 Task: Find a one-way business class flight from Melbourne to Cairo on 10 October with a duration under 23 hours.
Action: Mouse moved to (371, 255)
Screenshot: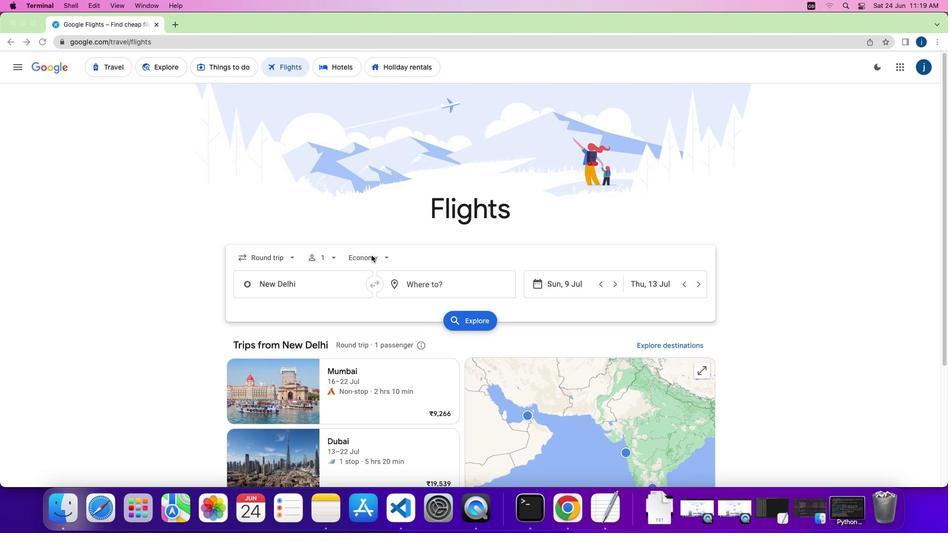 
Action: Mouse pressed left at (371, 255)
Screenshot: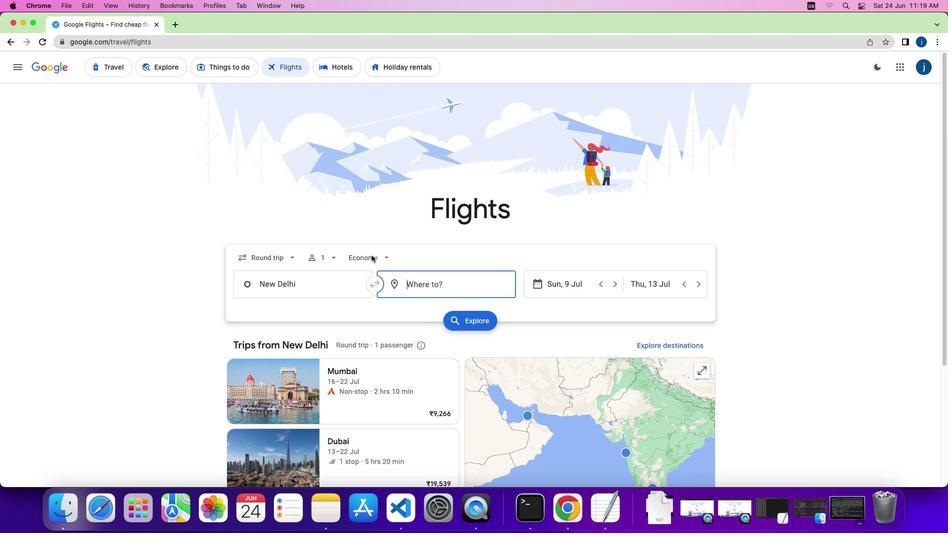 
Action: Mouse pressed left at (371, 255)
Screenshot: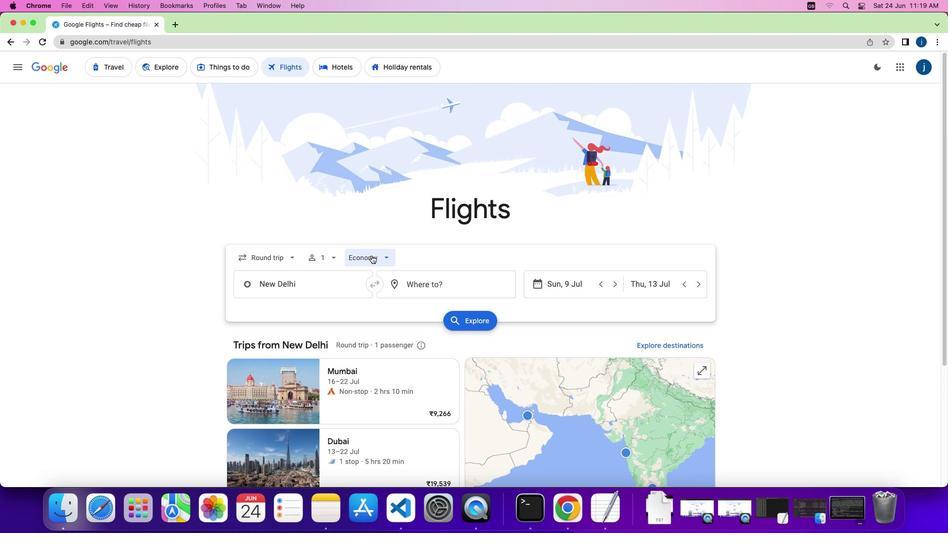 
Action: Mouse moved to (379, 326)
Screenshot: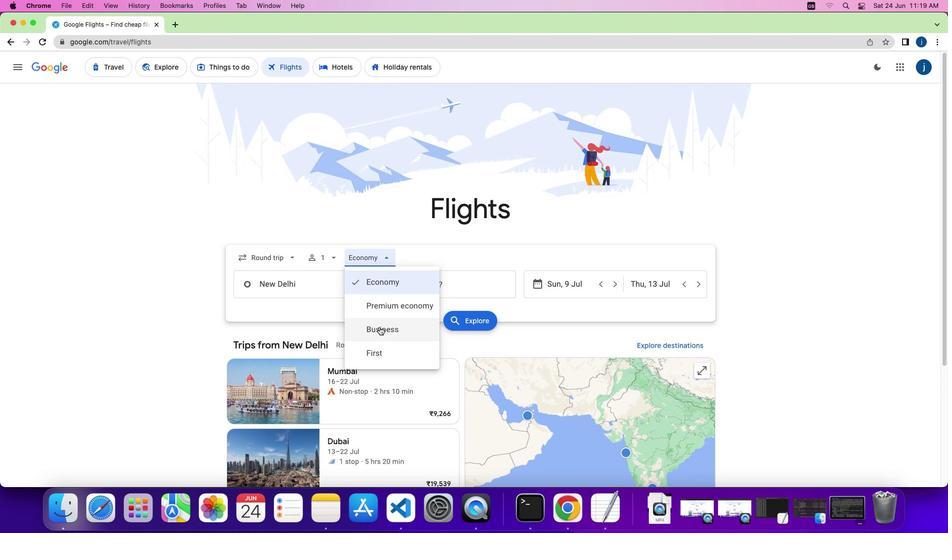 
Action: Mouse pressed left at (379, 326)
Screenshot: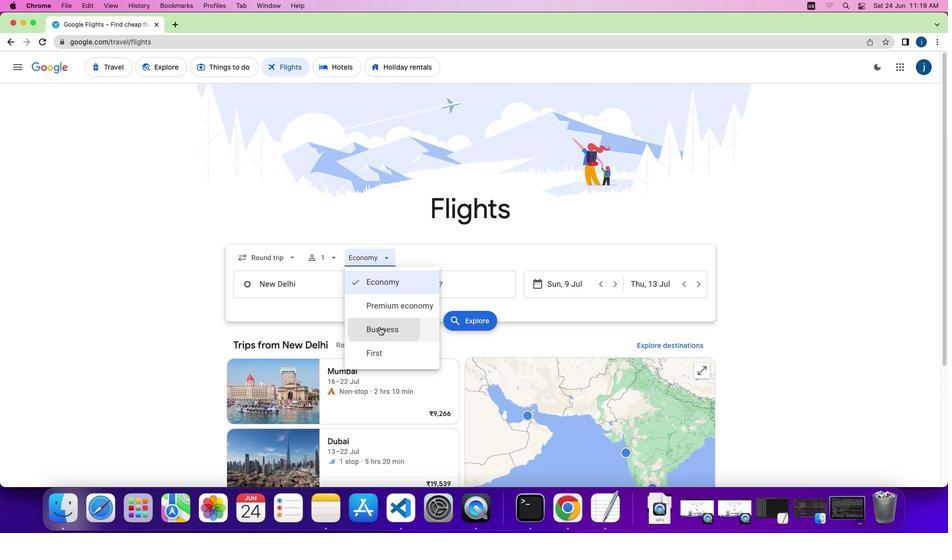 
Action: Mouse moved to (286, 254)
Screenshot: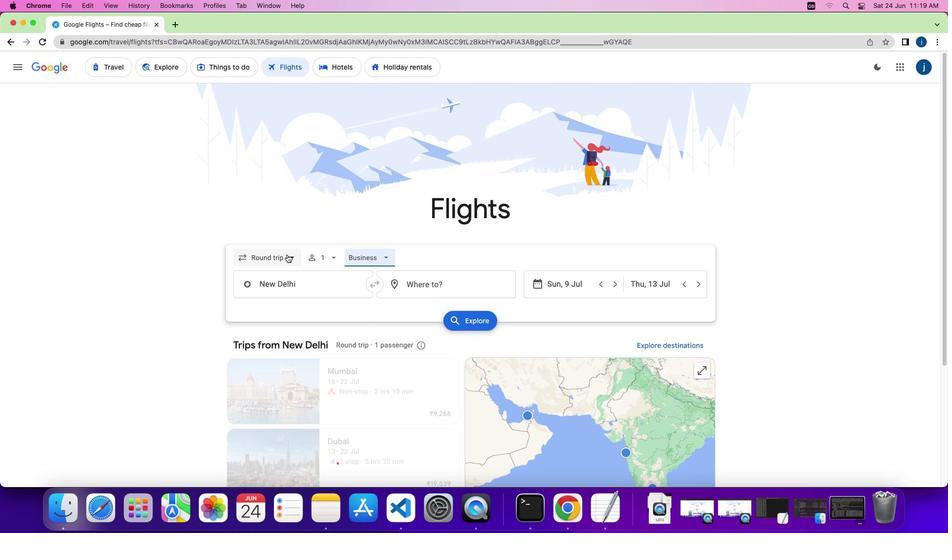 
Action: Mouse pressed left at (286, 254)
Screenshot: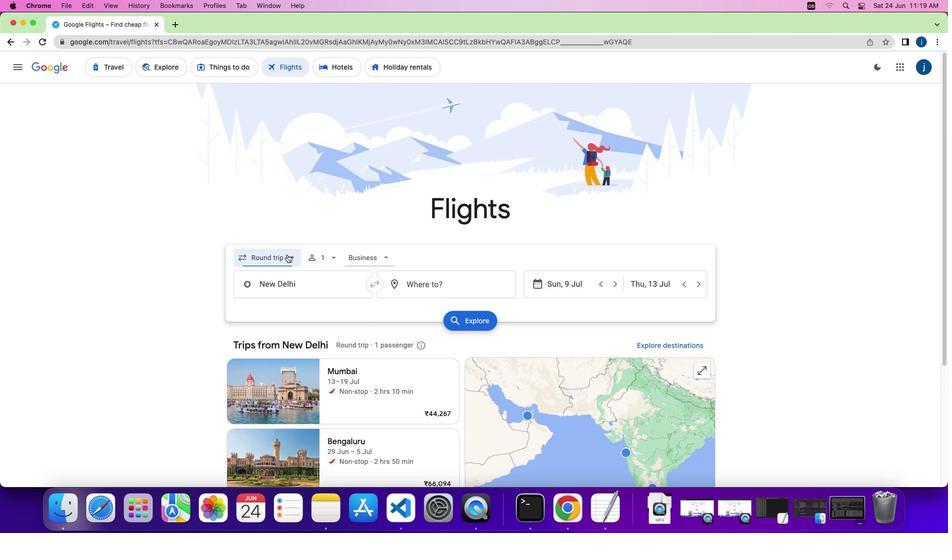 
Action: Mouse moved to (293, 302)
Screenshot: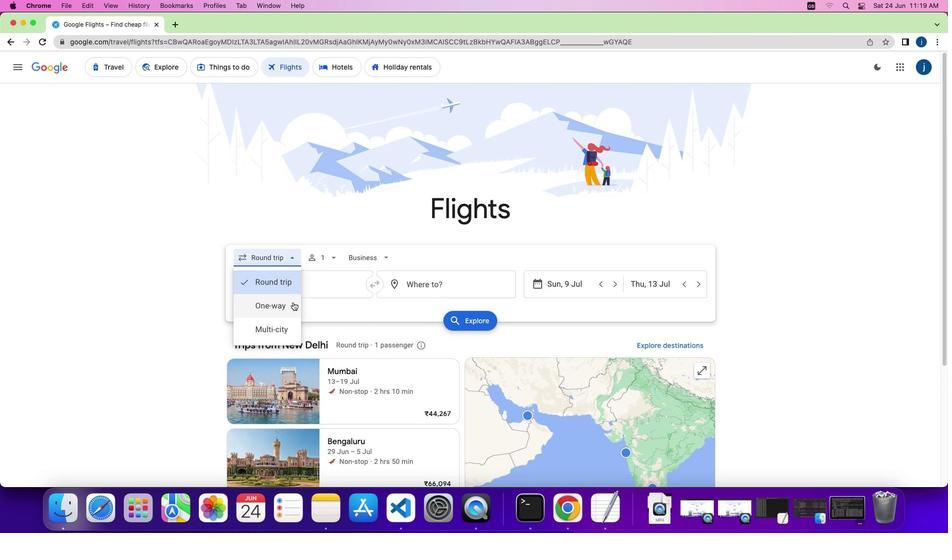 
Action: Mouse pressed left at (293, 302)
Screenshot: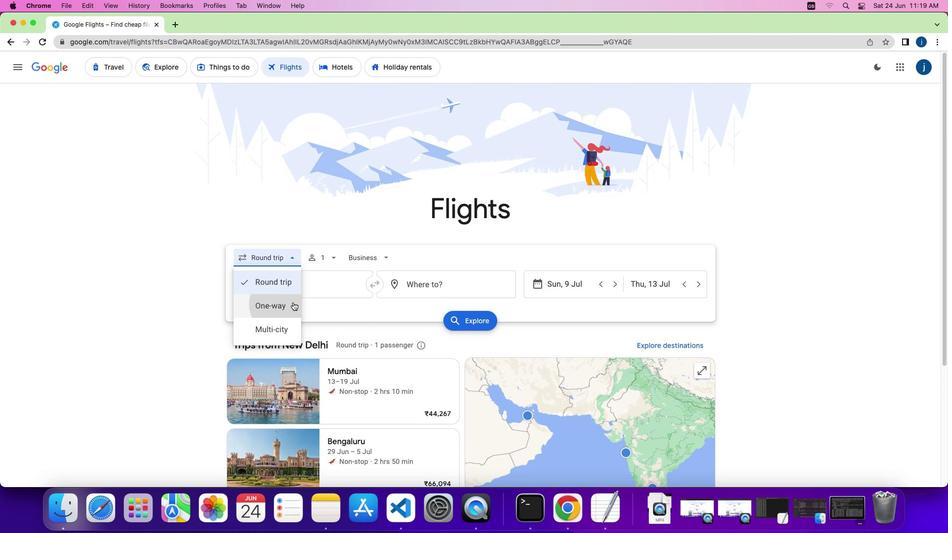 
Action: Mouse moved to (287, 289)
Screenshot: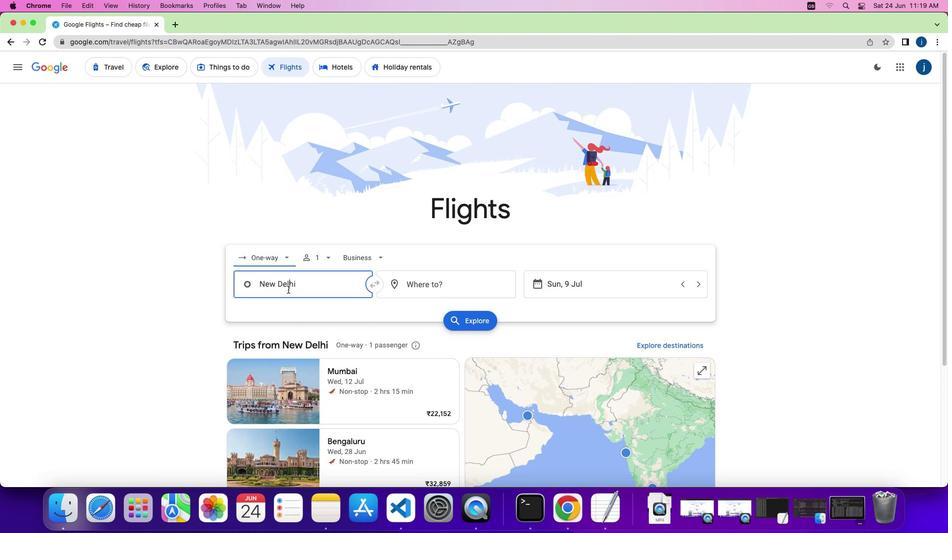 
Action: Mouse pressed left at (287, 289)
Screenshot: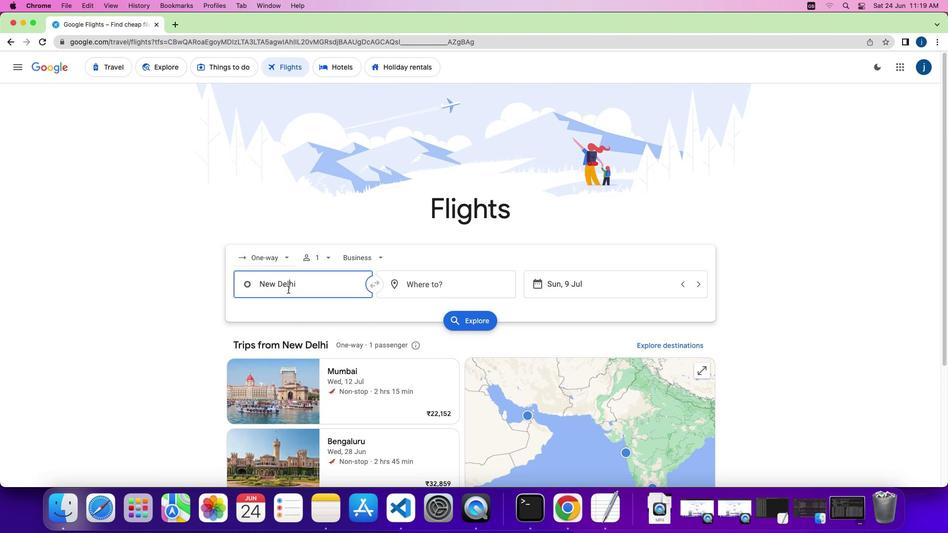 
Action: Key pressed Key.shift'M''e''l''b''o''u''r''n''e'','Key.shift'A''u''s''t''r'
Screenshot: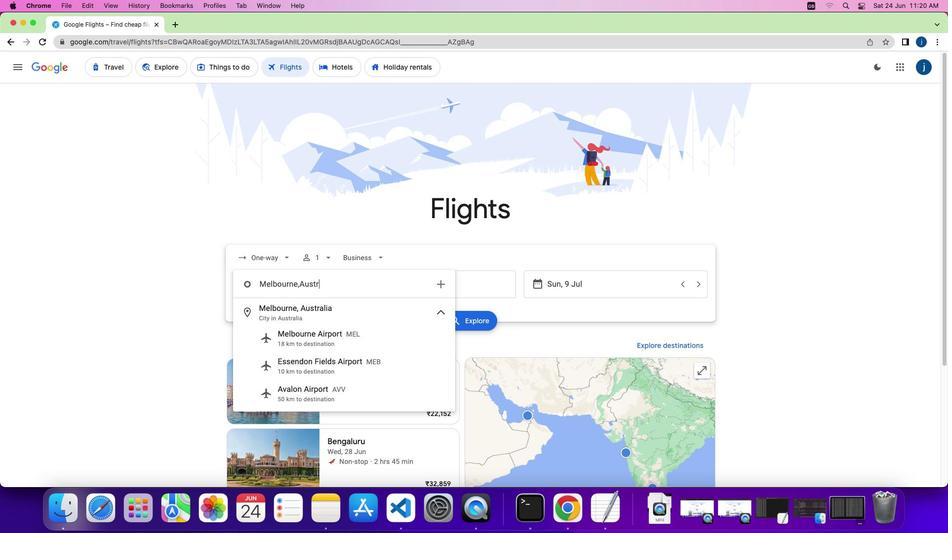 
Action: Mouse moved to (285, 312)
Screenshot: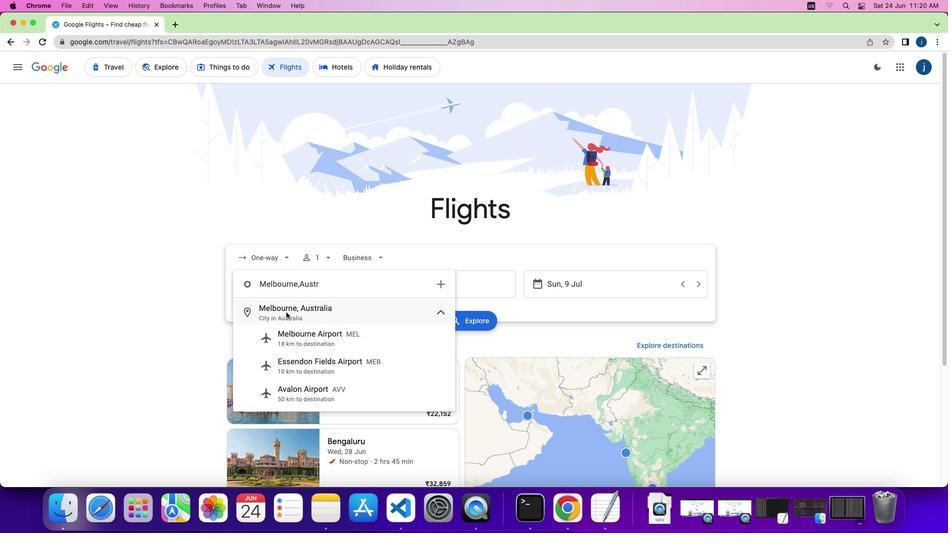
Action: Mouse pressed left at (285, 312)
Screenshot: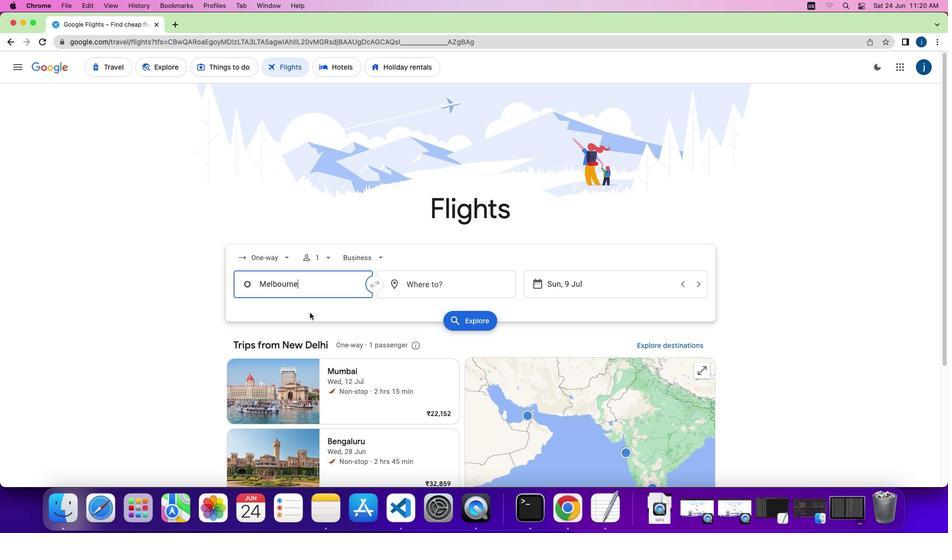 
Action: Mouse moved to (429, 286)
Screenshot: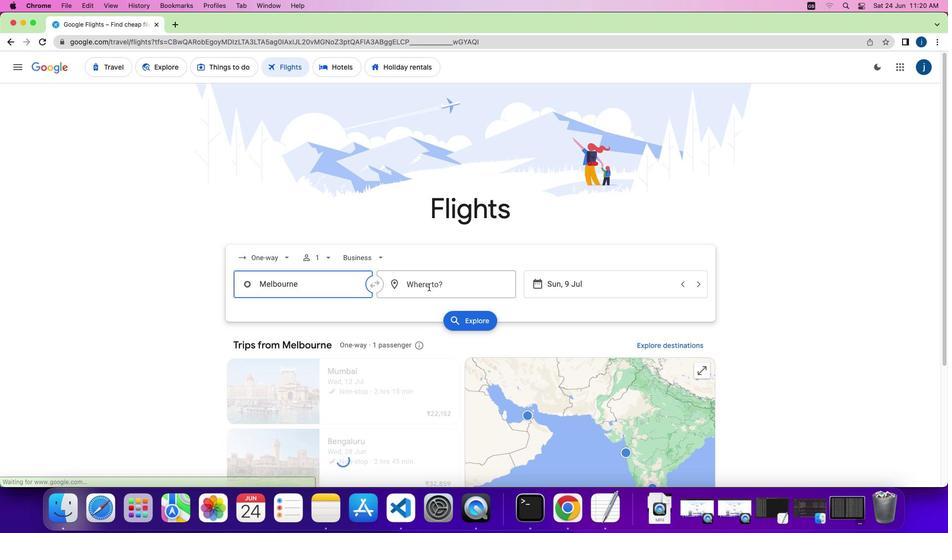 
Action: Mouse pressed left at (429, 286)
Screenshot: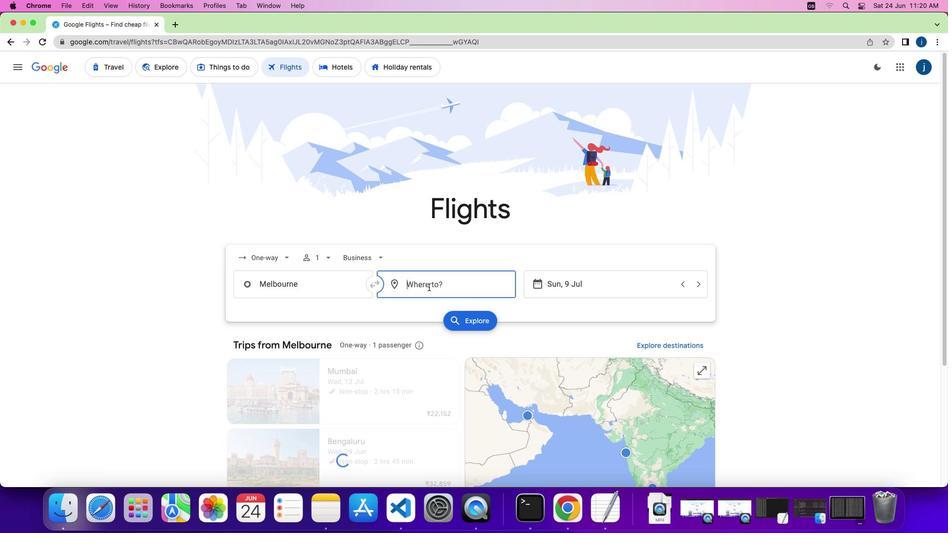 
Action: Mouse moved to (430, 301)
Screenshot: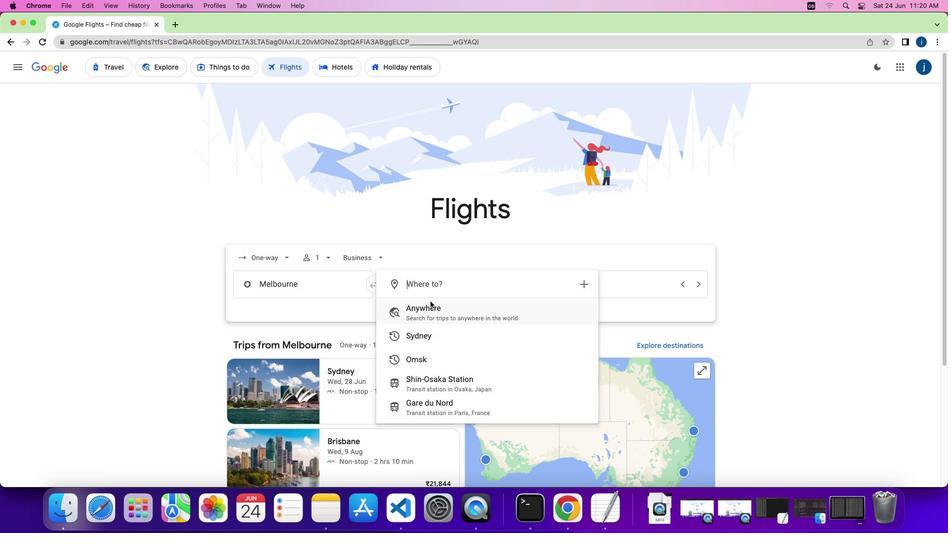 
Action: Key pressed Key.shift'C''a''r''i''r''o'Key.enter
Screenshot: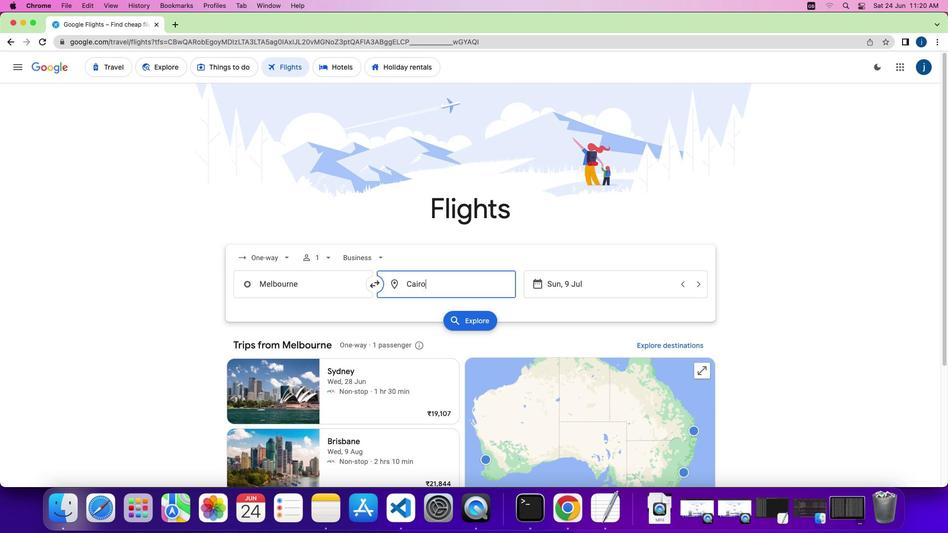 
Action: Mouse moved to (577, 284)
Screenshot: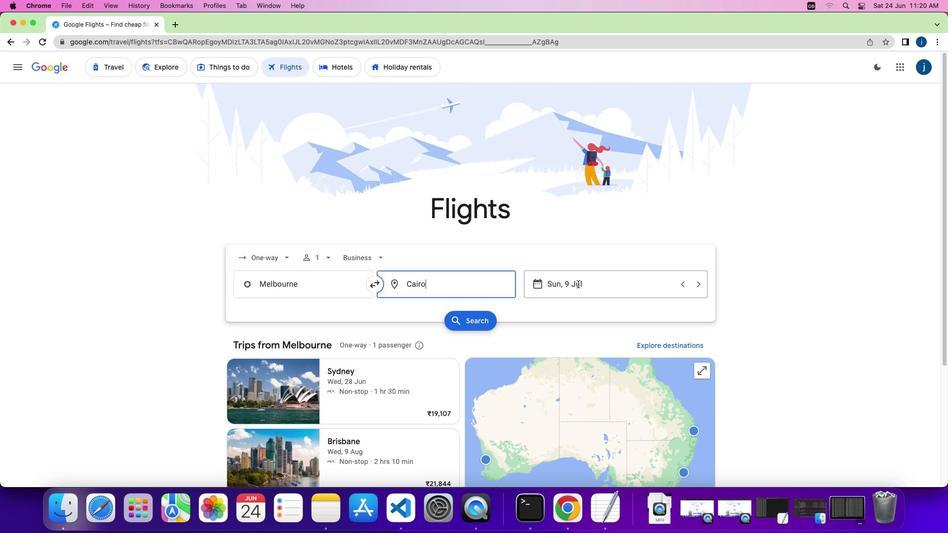 
Action: Mouse pressed left at (577, 284)
Screenshot: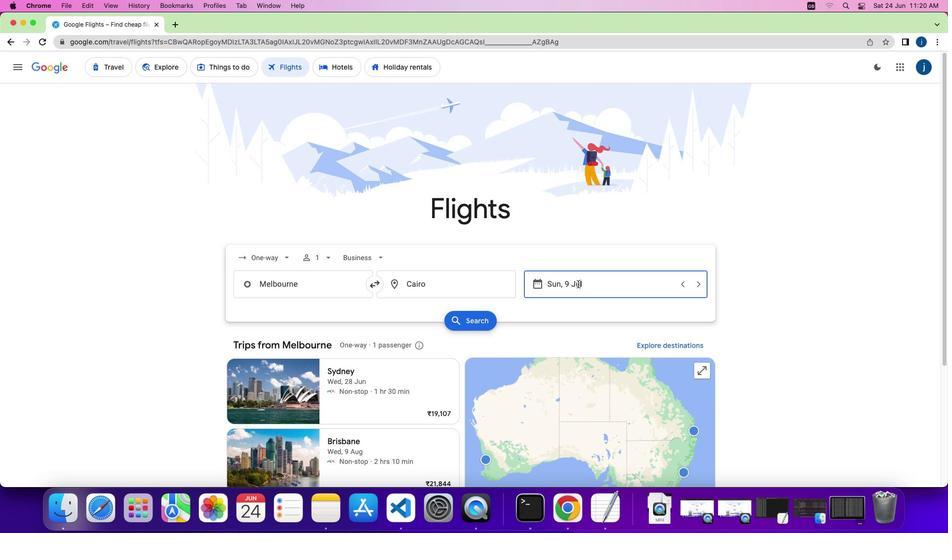 
Action: Mouse moved to (709, 351)
Screenshot: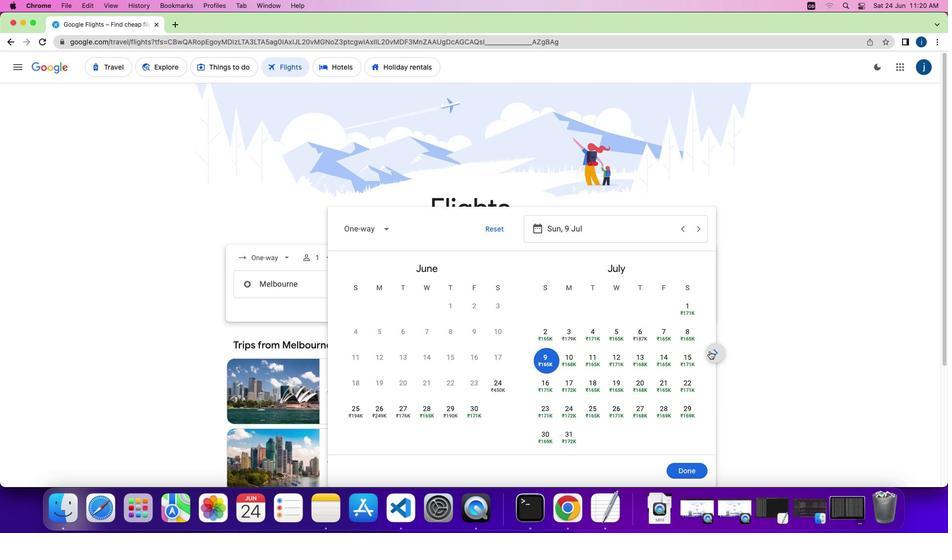 
Action: Mouse pressed left at (709, 351)
Screenshot: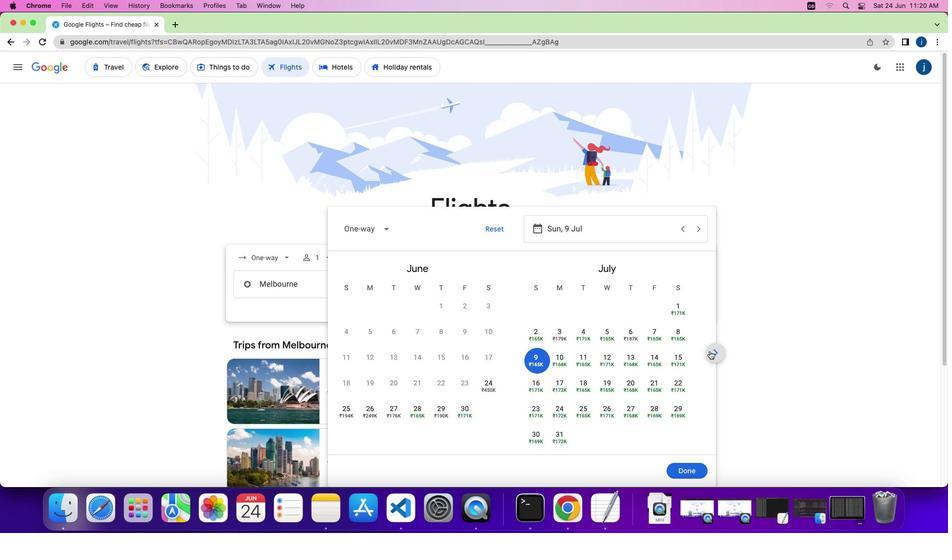 
Action: Mouse pressed left at (709, 351)
Screenshot: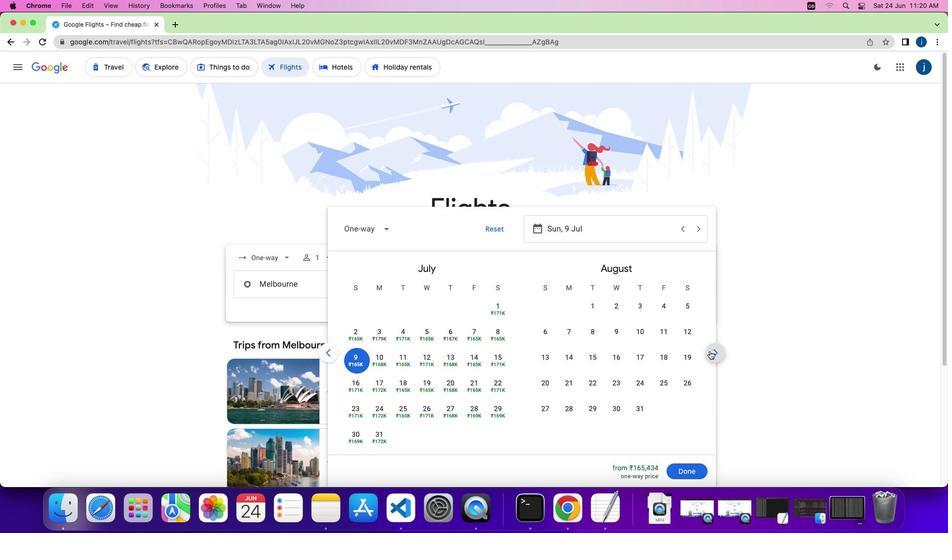 
Action: Mouse pressed left at (709, 351)
Screenshot: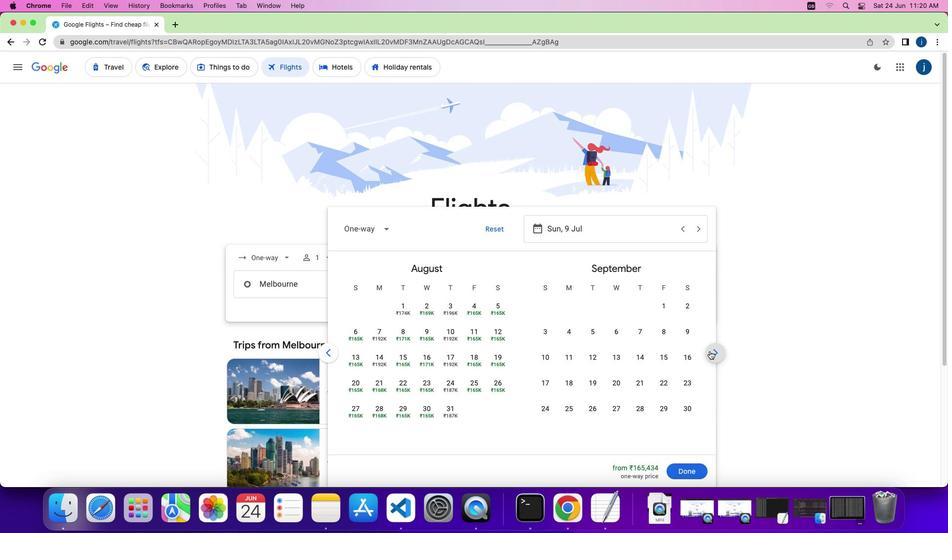 
Action: Mouse moved to (593, 332)
Screenshot: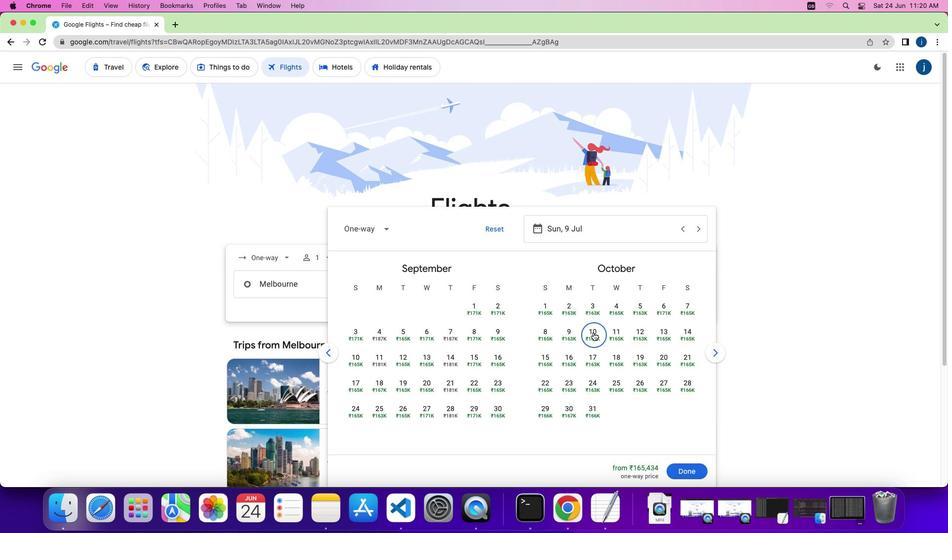 
Action: Mouse pressed left at (593, 332)
Screenshot: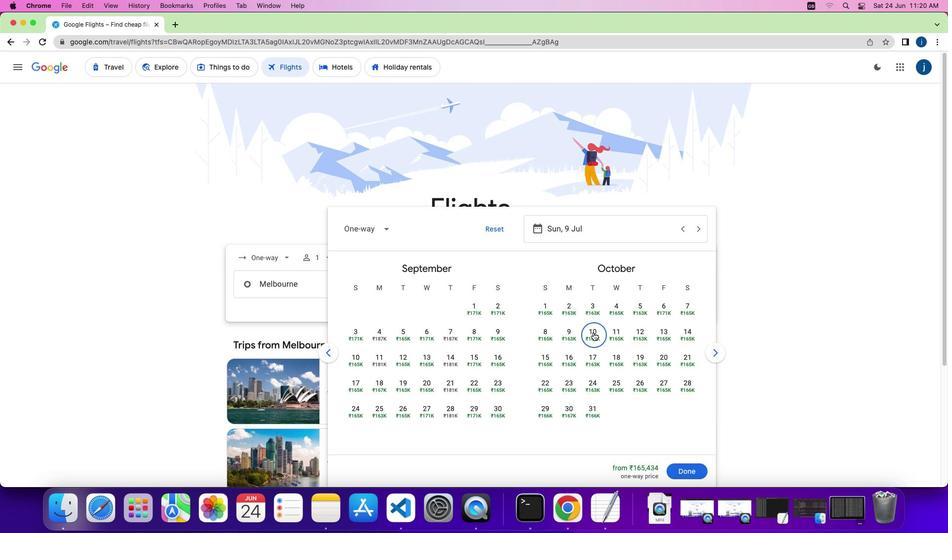 
Action: Mouse moved to (694, 468)
Screenshot: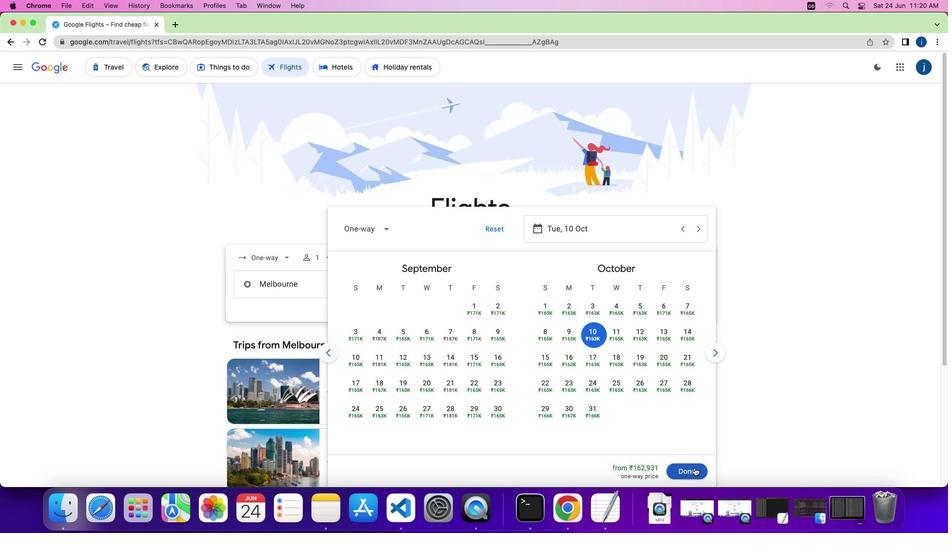 
Action: Mouse pressed left at (694, 468)
Screenshot: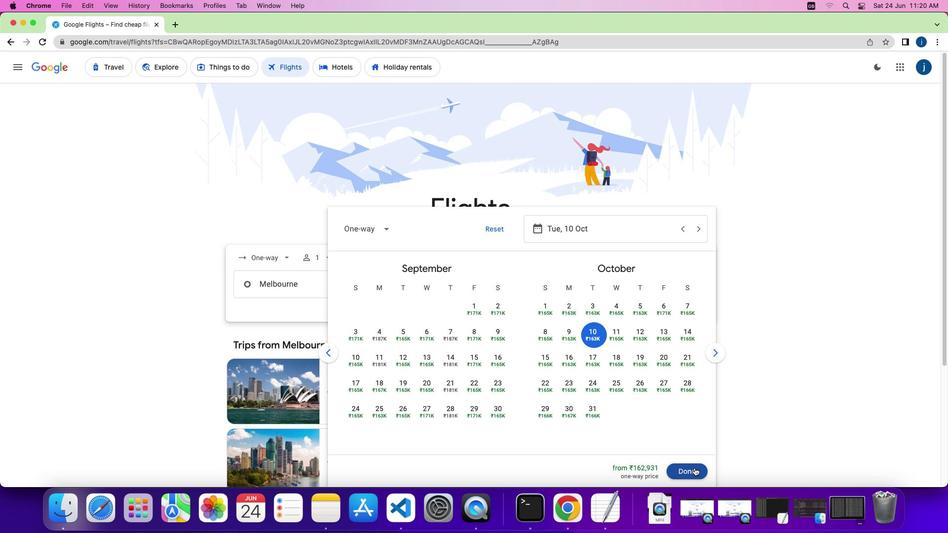 
Action: Mouse moved to (474, 322)
Screenshot: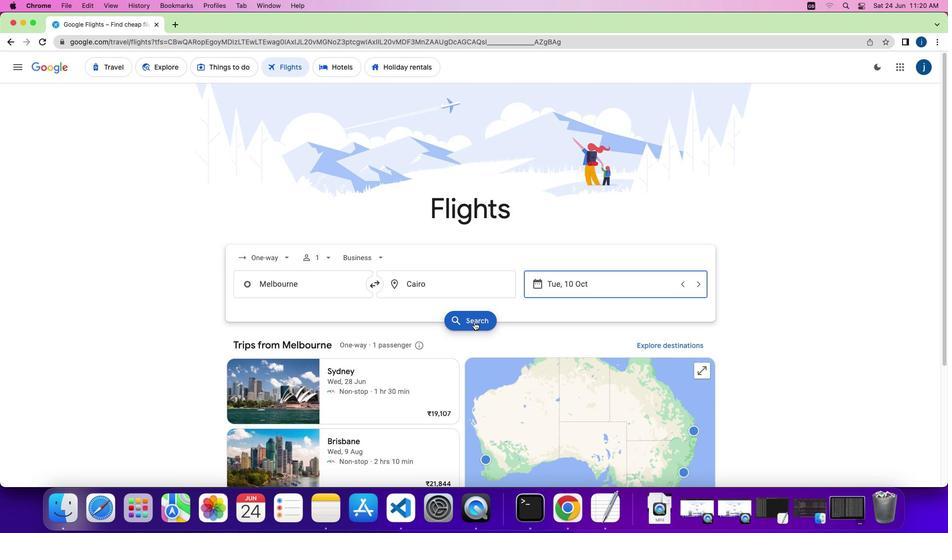 
Action: Mouse pressed left at (474, 322)
Screenshot: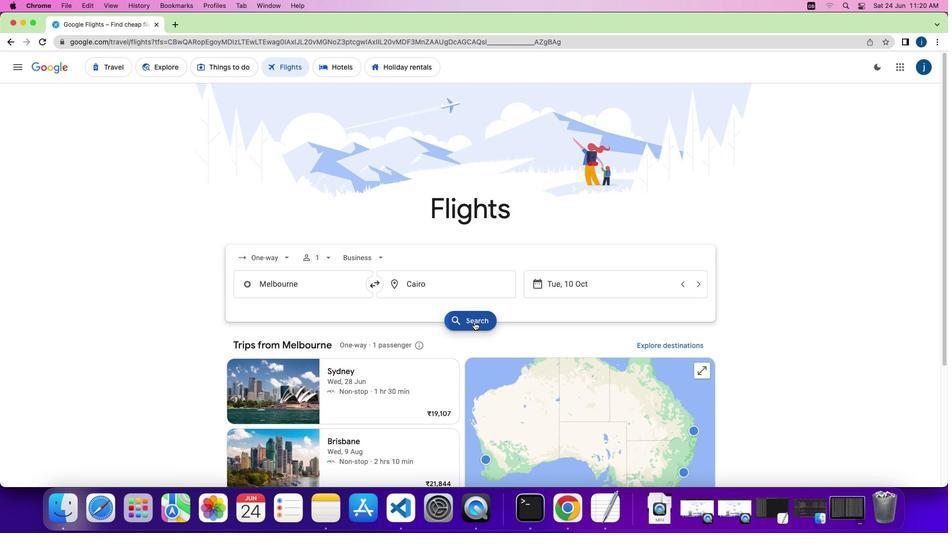 
Action: Mouse moved to (683, 159)
Screenshot: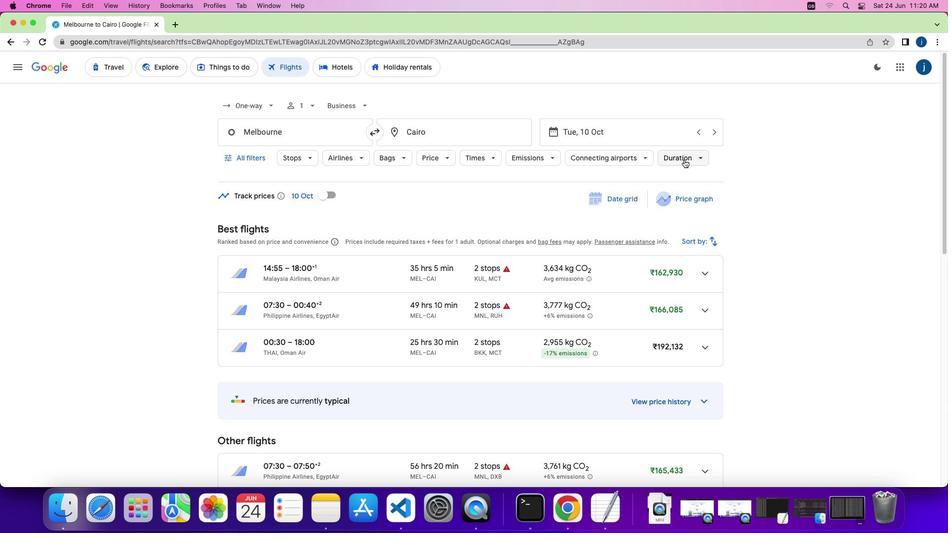 
Action: Mouse pressed left at (683, 159)
Screenshot: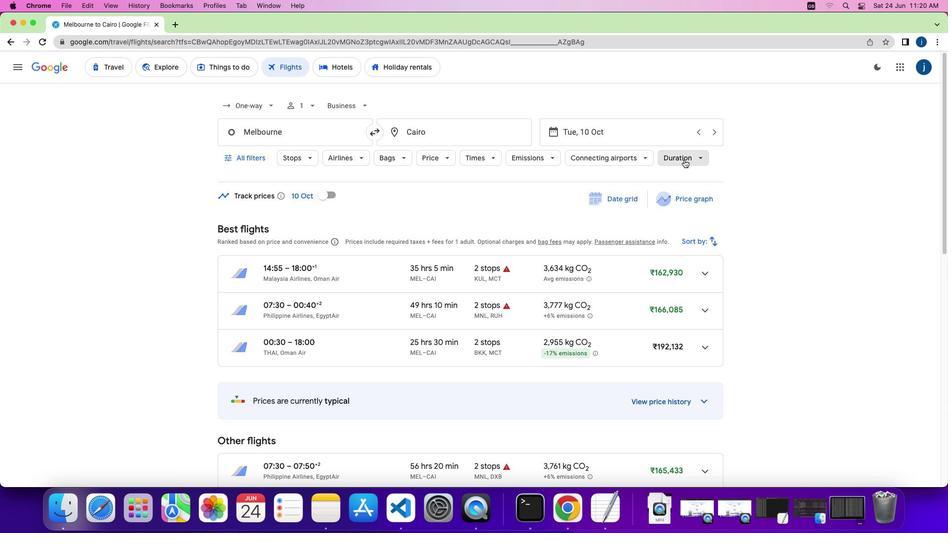 
Action: Mouse moved to (820, 223)
Screenshot: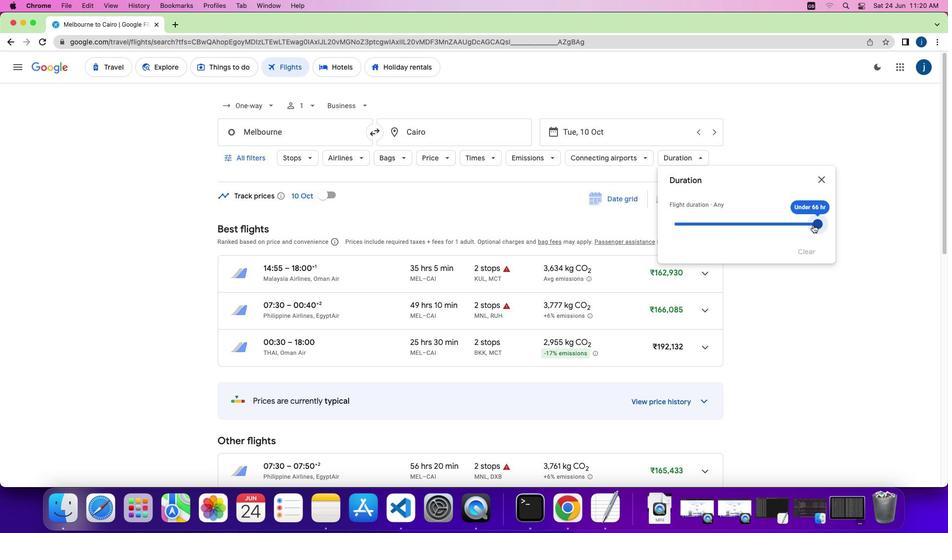 
Action: Mouse pressed left at (820, 223)
Screenshot: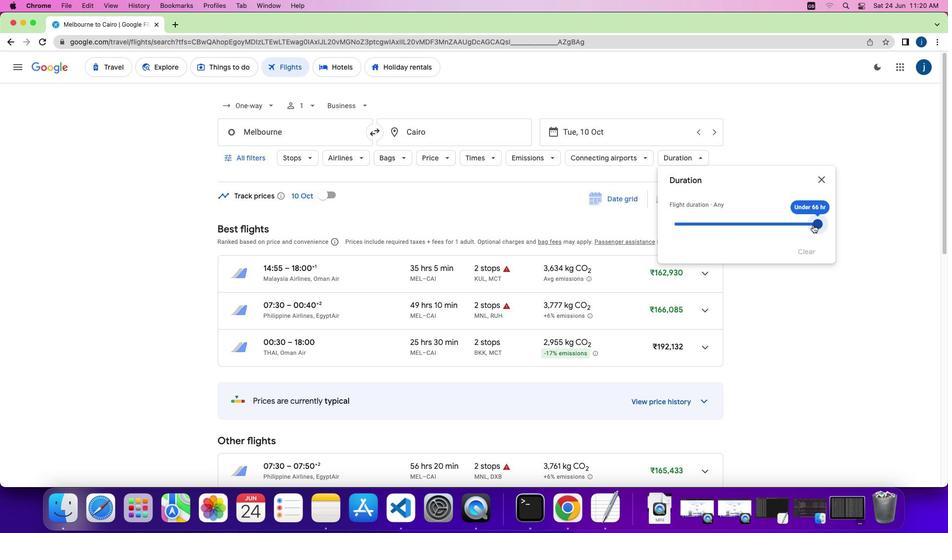 
Action: Mouse moved to (683, 233)
Screenshot: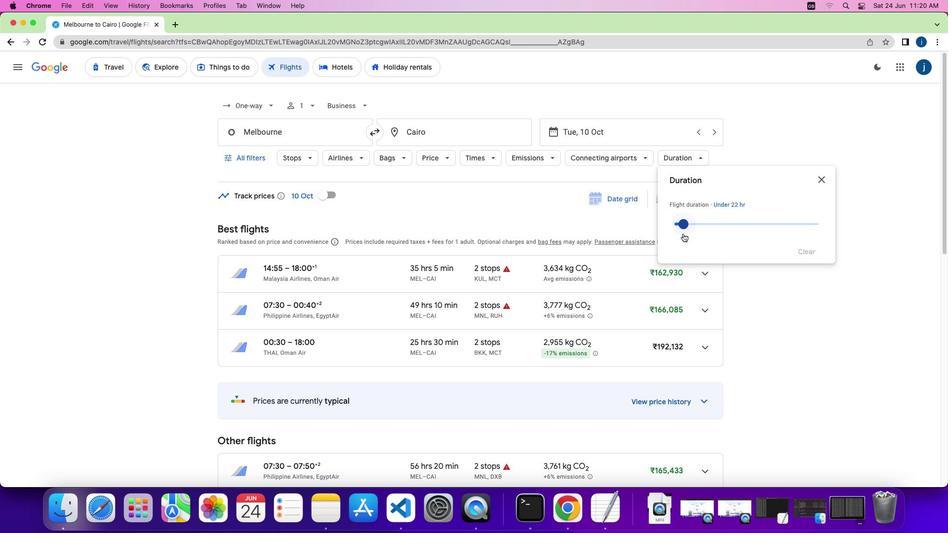 
